 Task: Open the card.
Action: Mouse pressed left at (492, 310)
Screenshot: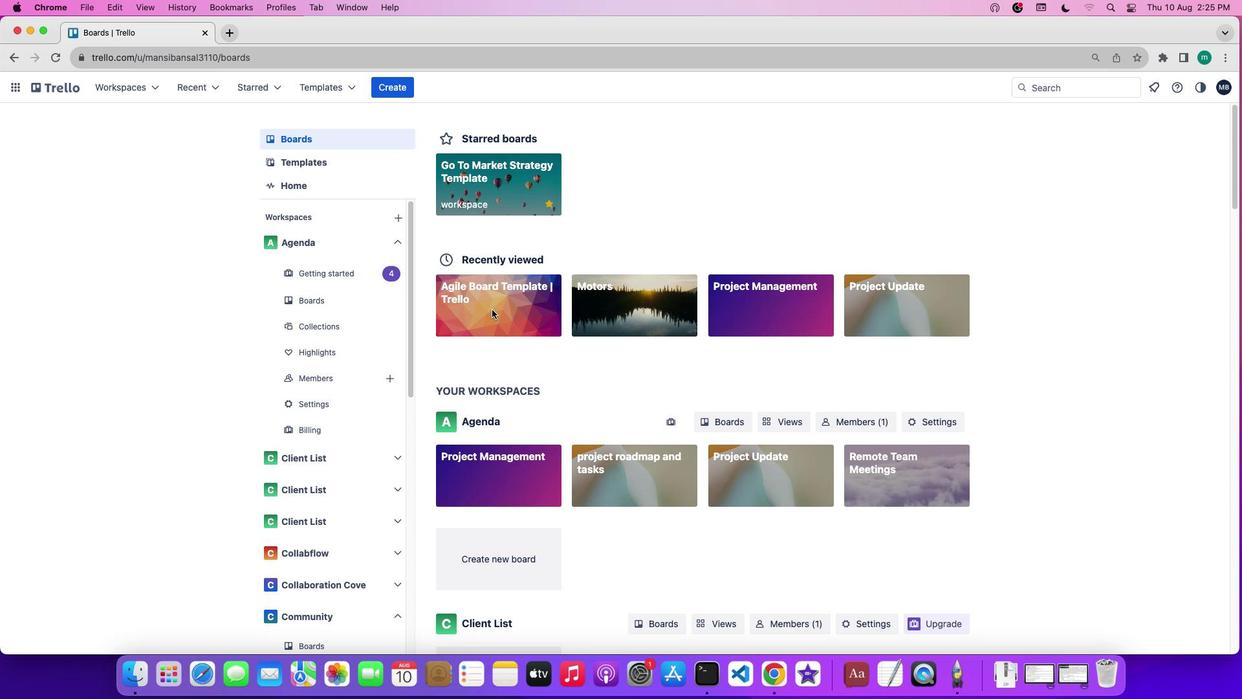 
Action: Mouse pressed left at (492, 310)
Screenshot: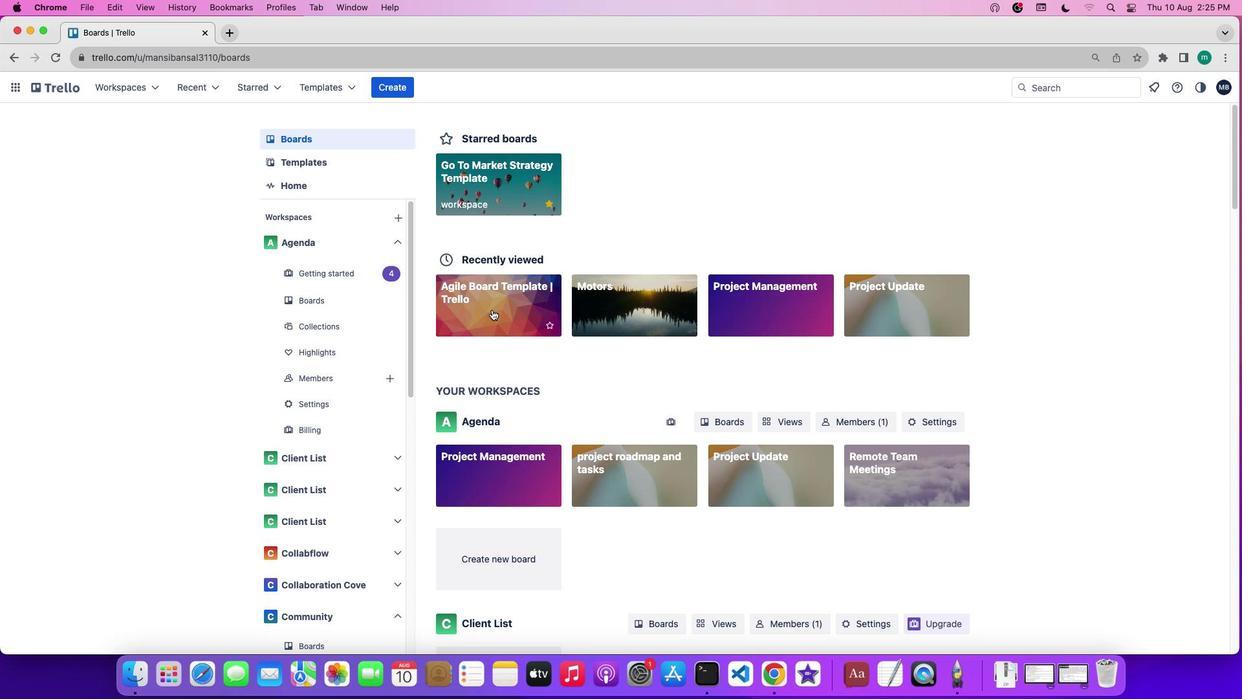 
Action: Mouse moved to (148, 461)
Screenshot: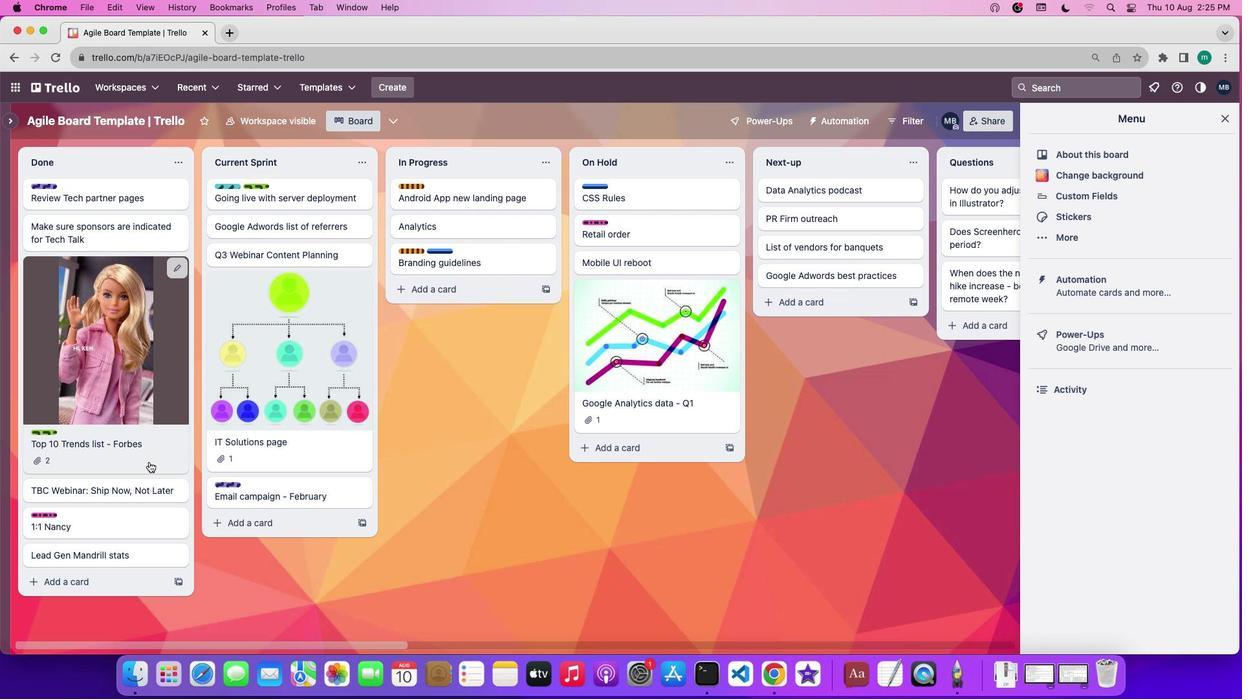 
Action: Mouse pressed left at (148, 461)
Screenshot: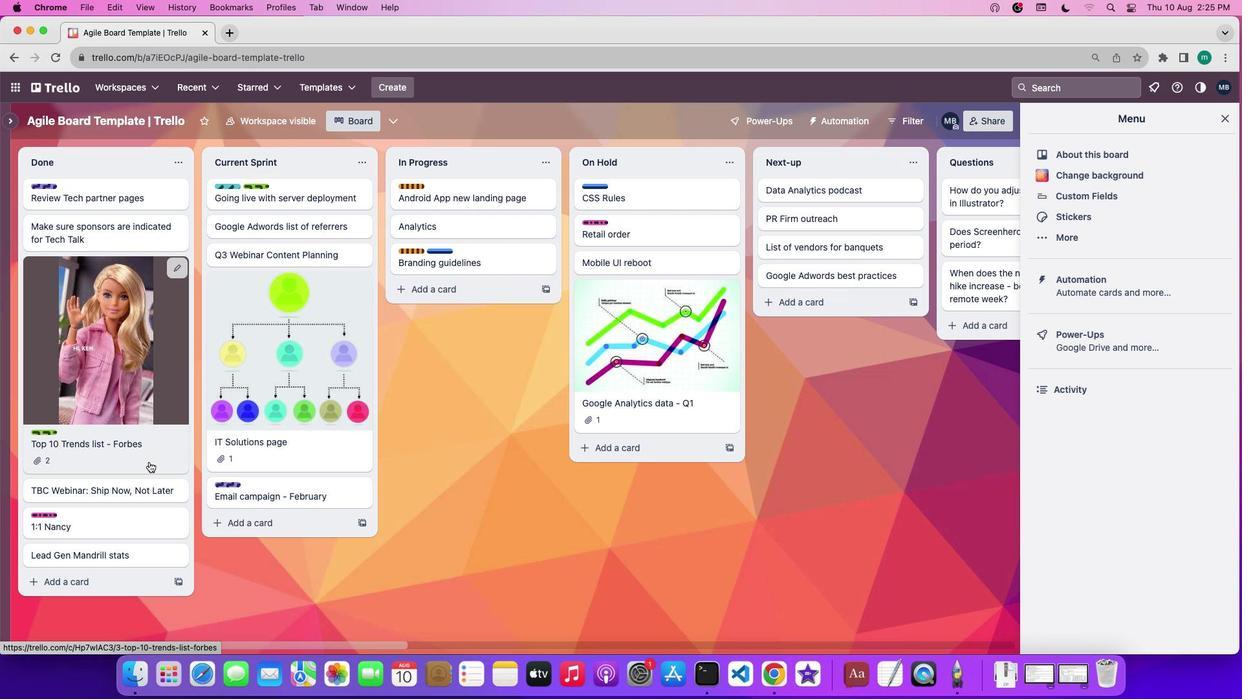 
Action: Mouse moved to (179, 268)
Screenshot: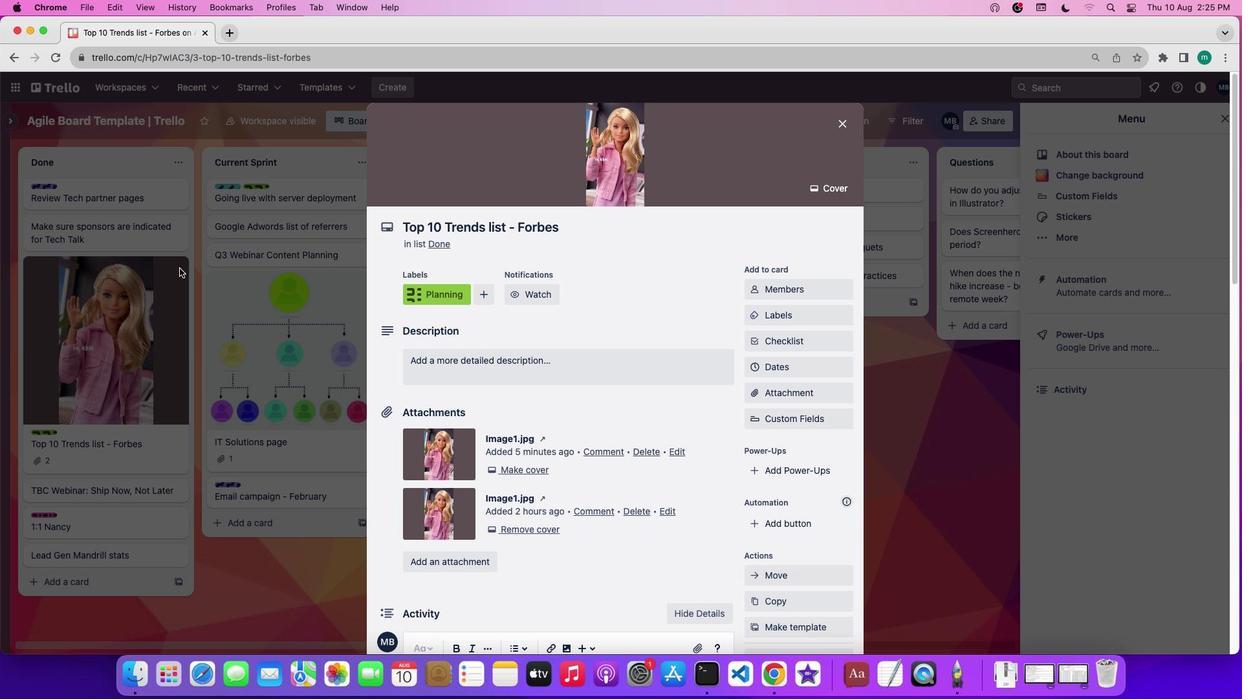 
Action: Mouse pressed left at (179, 268)
Screenshot: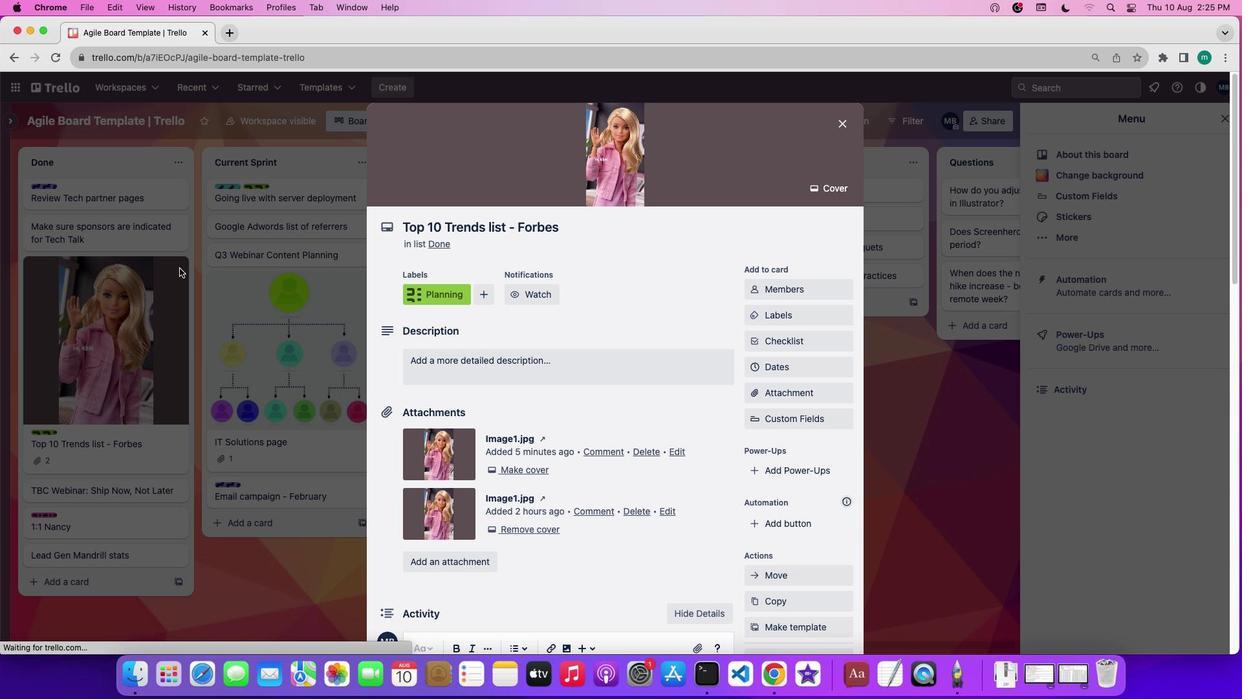 
Action: Mouse moved to (181, 269)
Screenshot: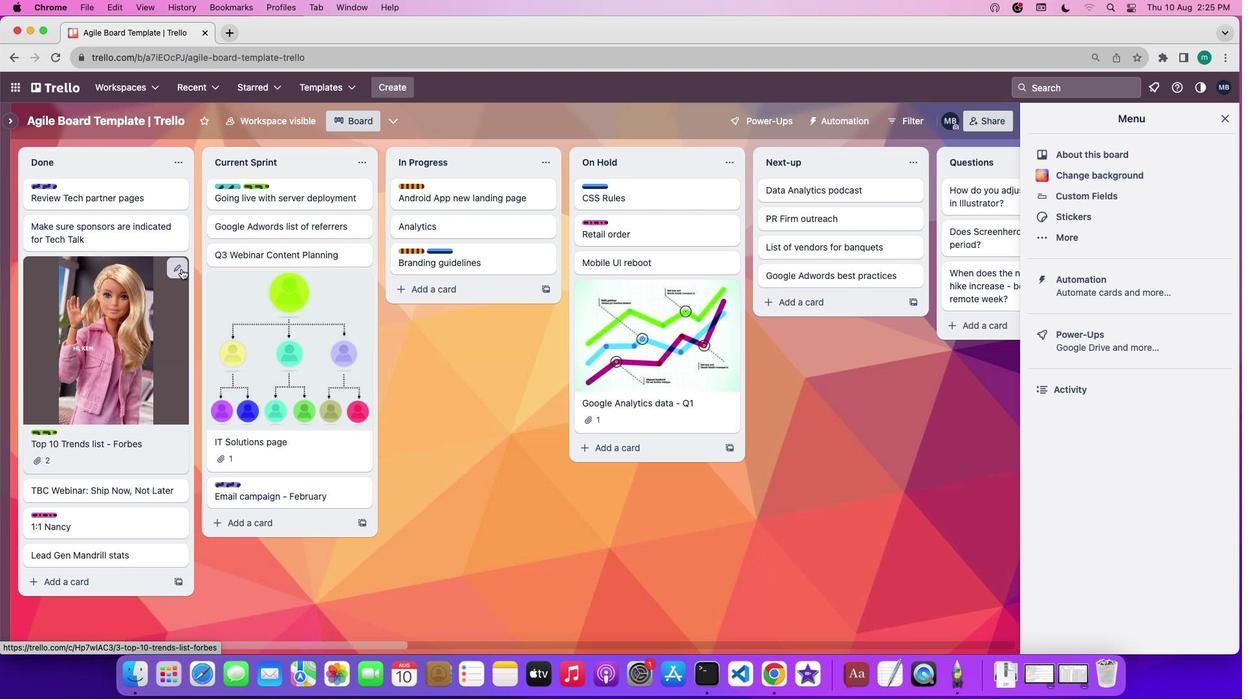 
Action: Mouse pressed left at (181, 269)
Screenshot: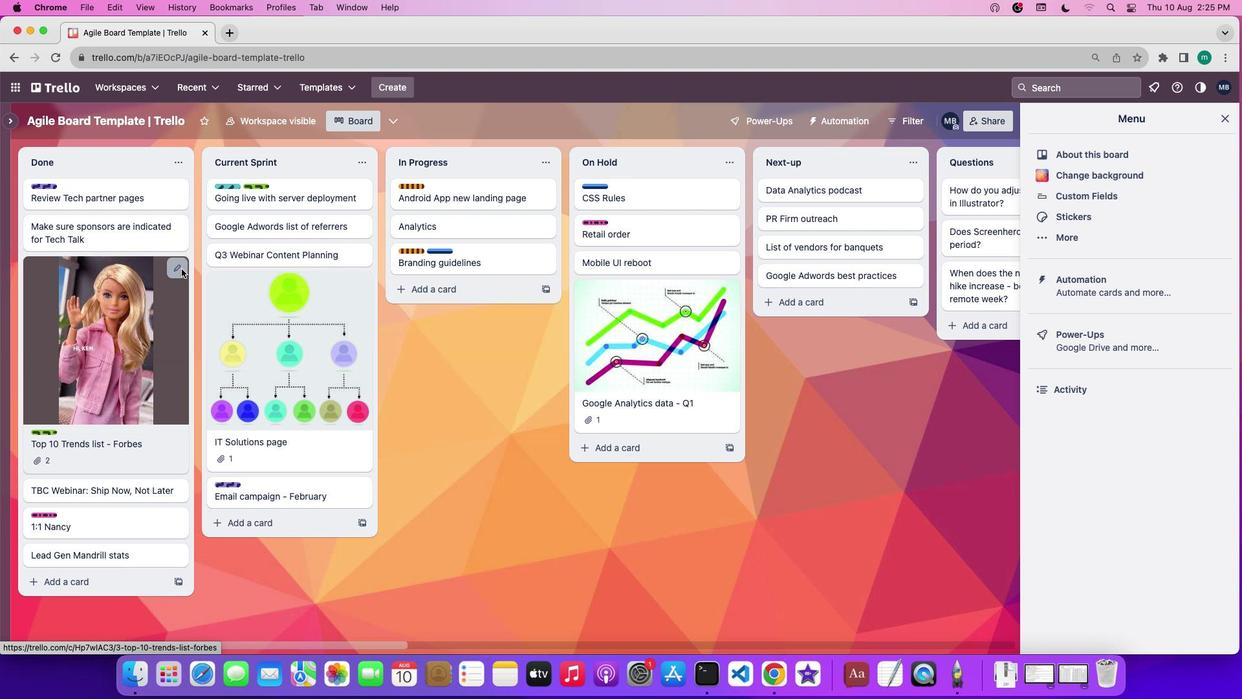 
Action: Mouse moved to (231, 273)
Screenshot: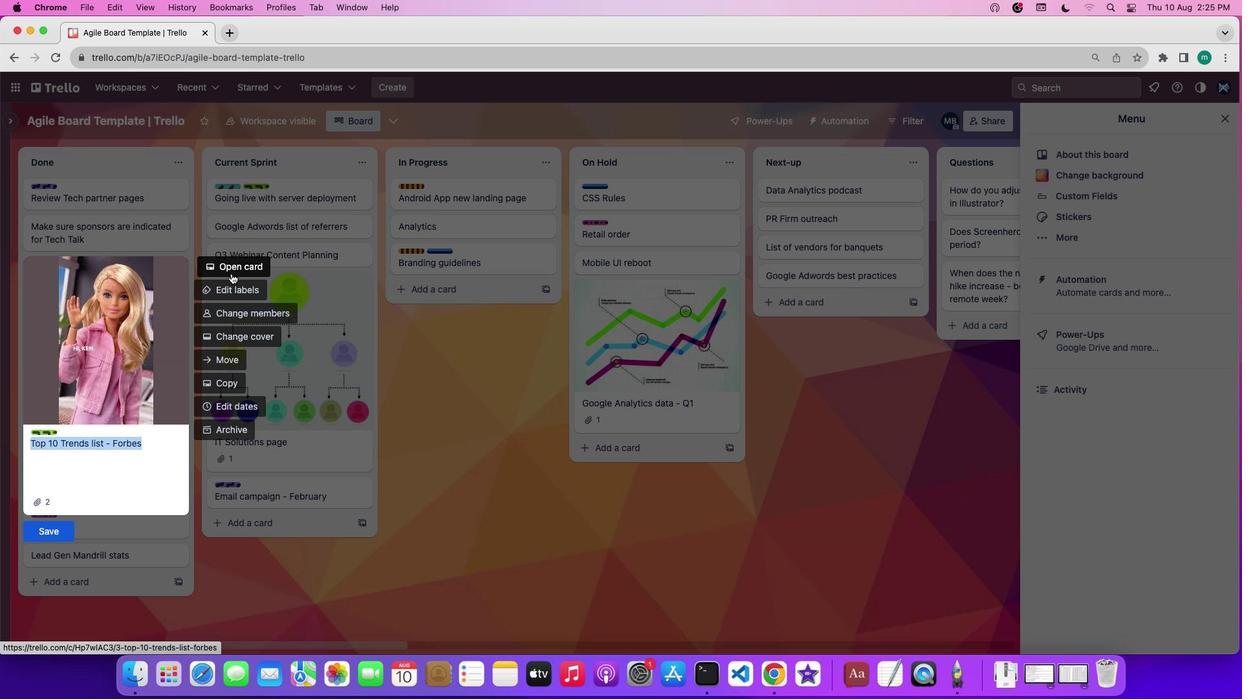 
Action: Mouse pressed left at (231, 273)
Screenshot: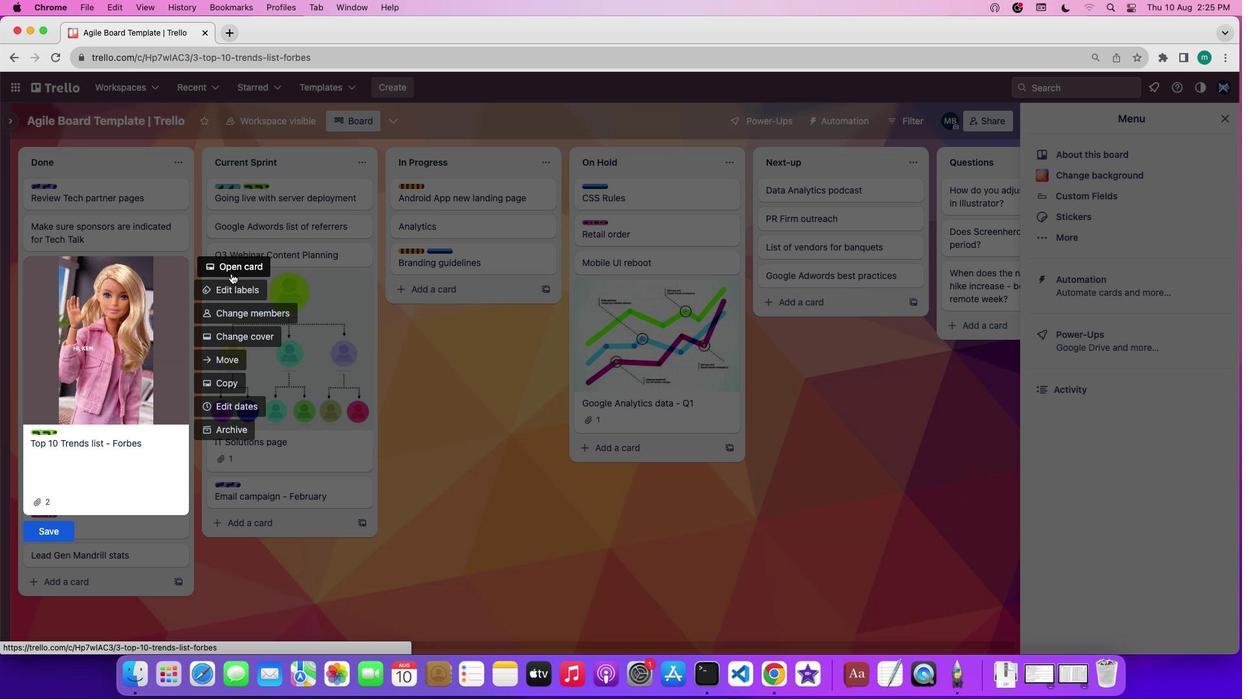 
Action: Mouse moved to (421, 327)
Screenshot: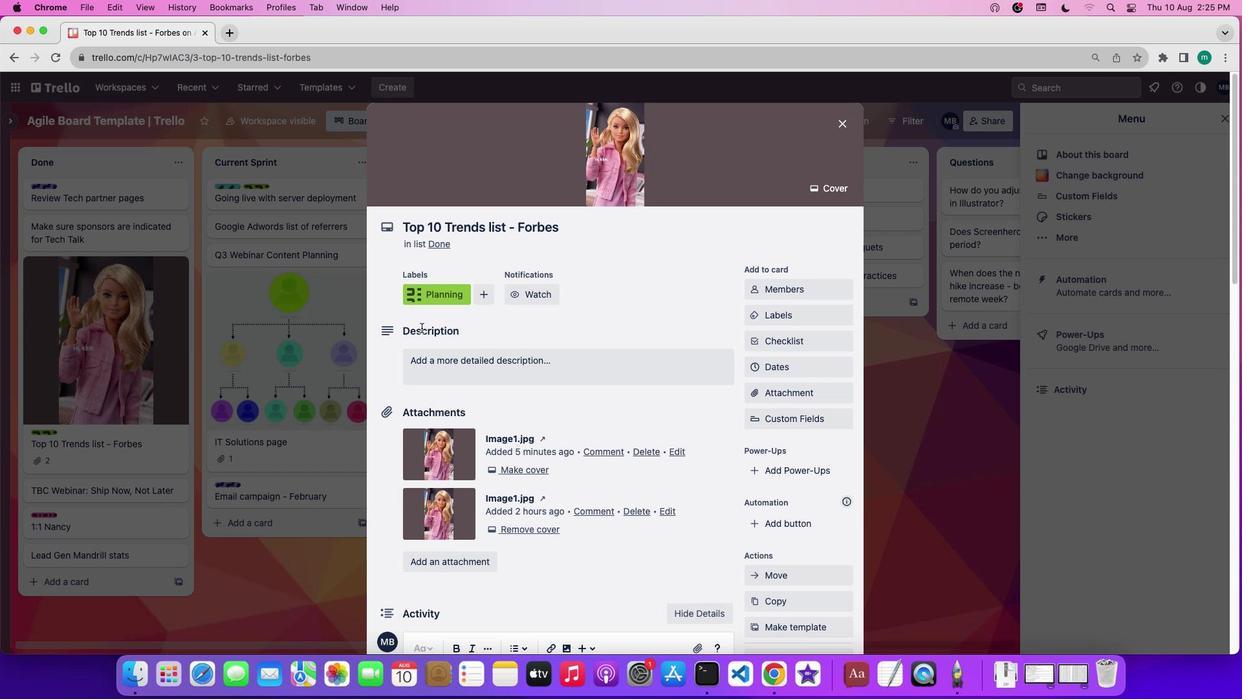 
